 Task: Create a due date automation trigger when advanced on, on the wednesday of the week before a card is due add checklist without checklist "Resume" at 11:00 AM.
Action: Mouse moved to (1210, 93)
Screenshot: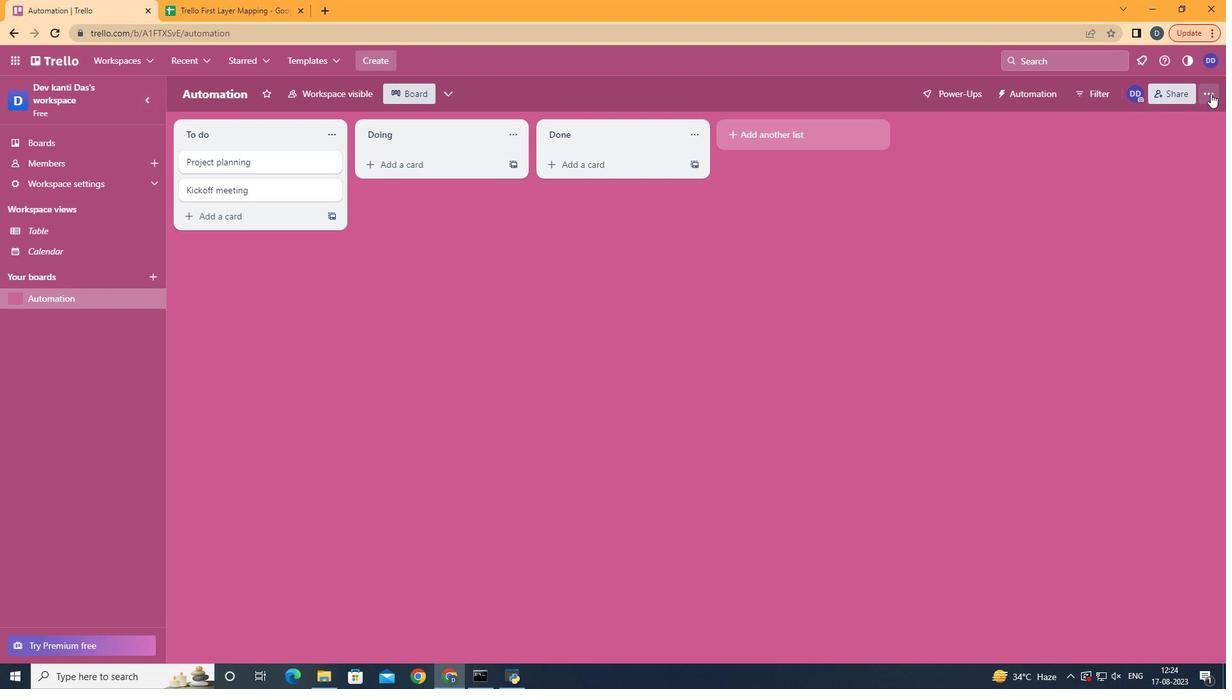 
Action: Mouse pressed left at (1210, 93)
Screenshot: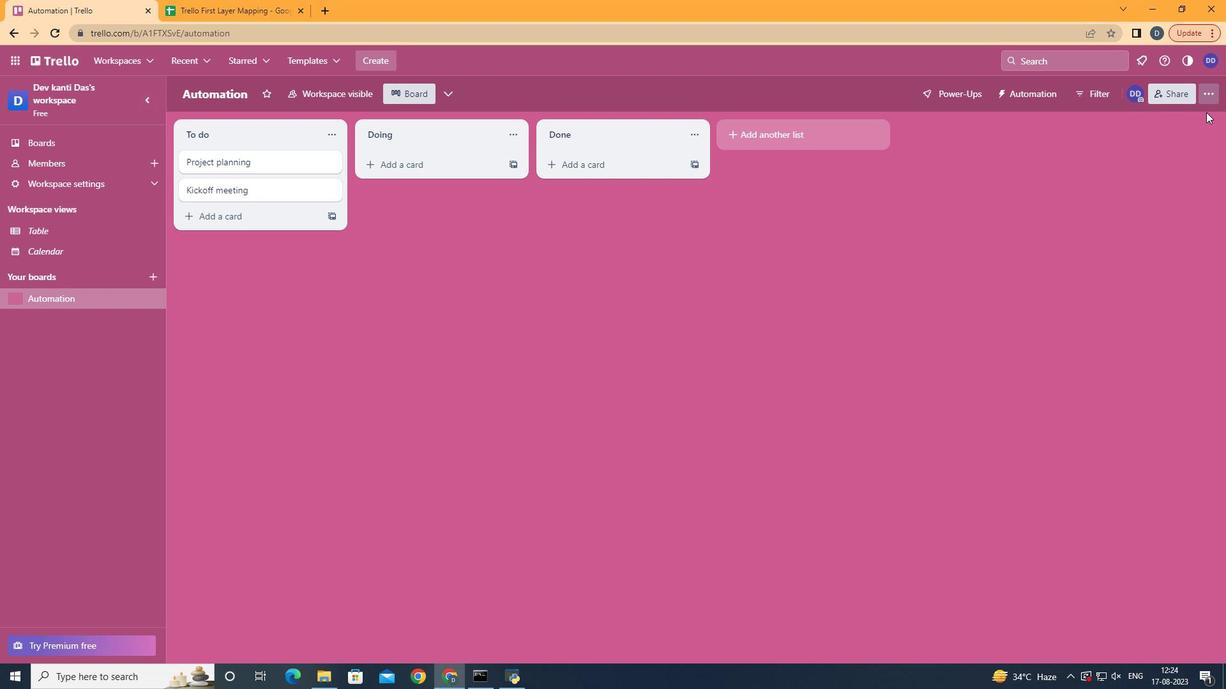 
Action: Mouse moved to (1148, 261)
Screenshot: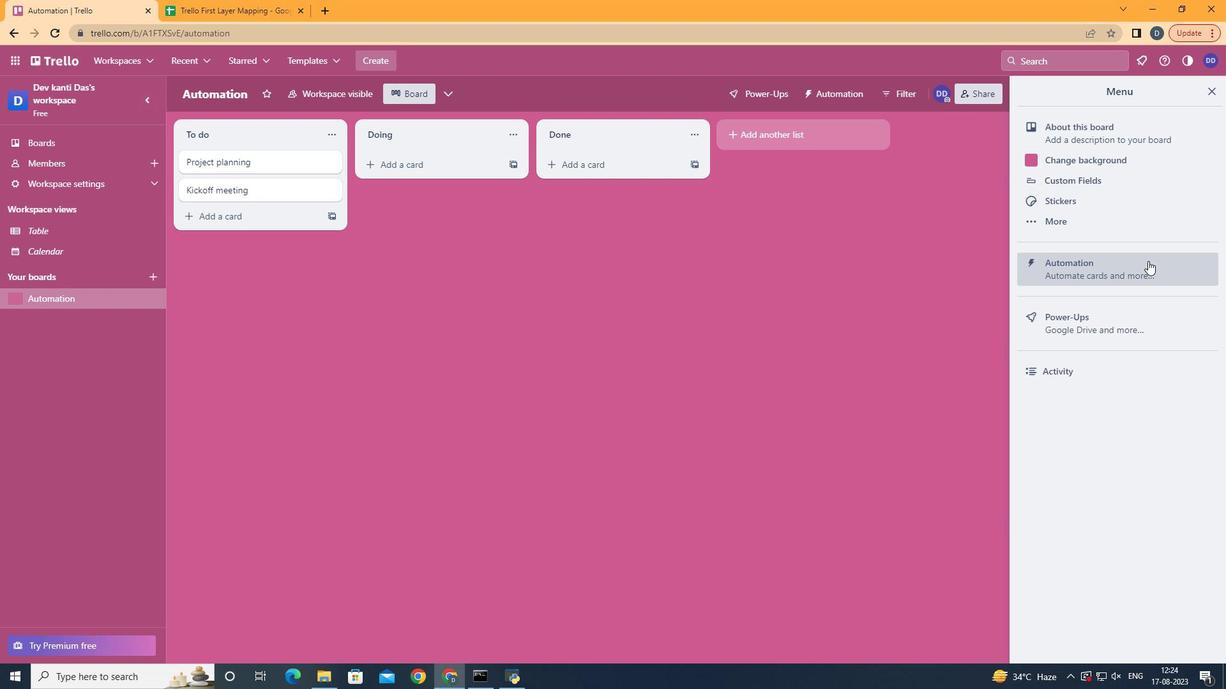 
Action: Mouse pressed left at (1148, 261)
Screenshot: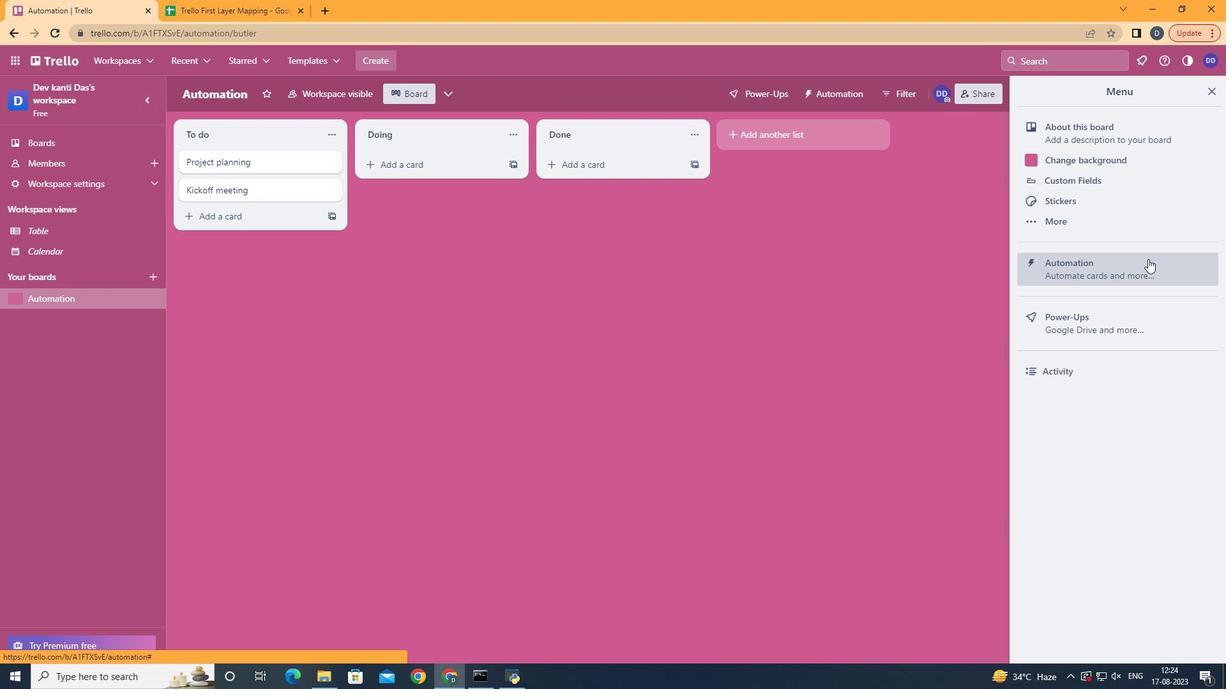 
Action: Mouse moved to (225, 252)
Screenshot: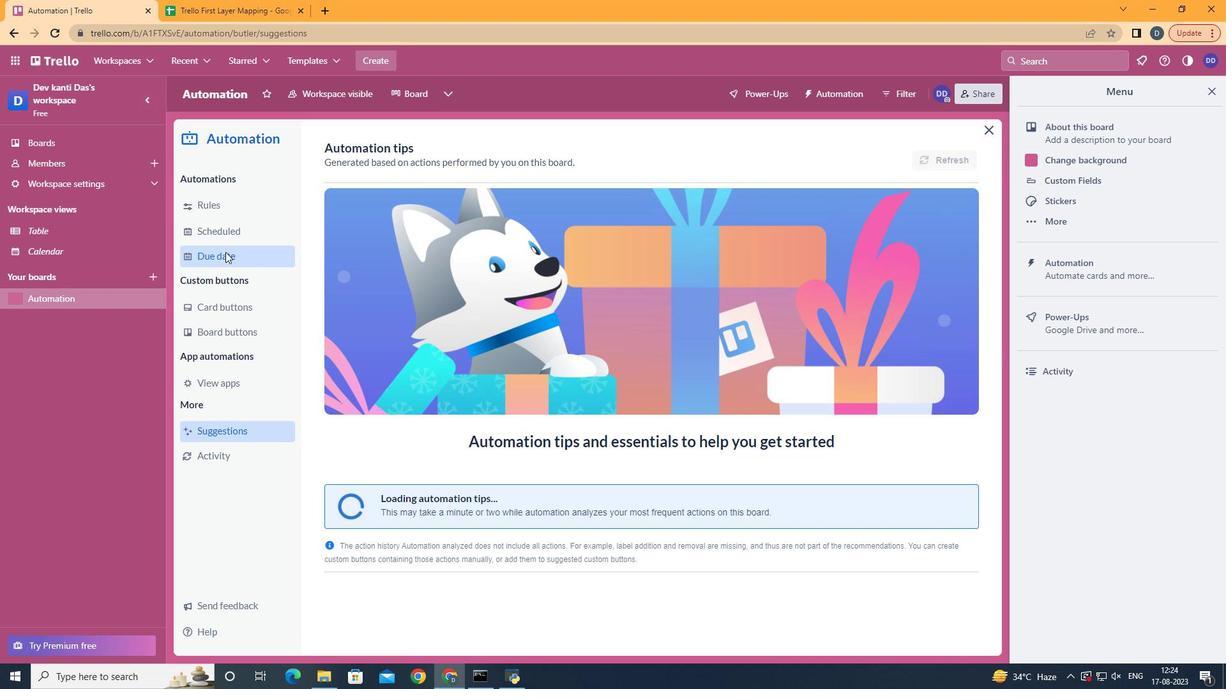 
Action: Mouse pressed left at (225, 252)
Screenshot: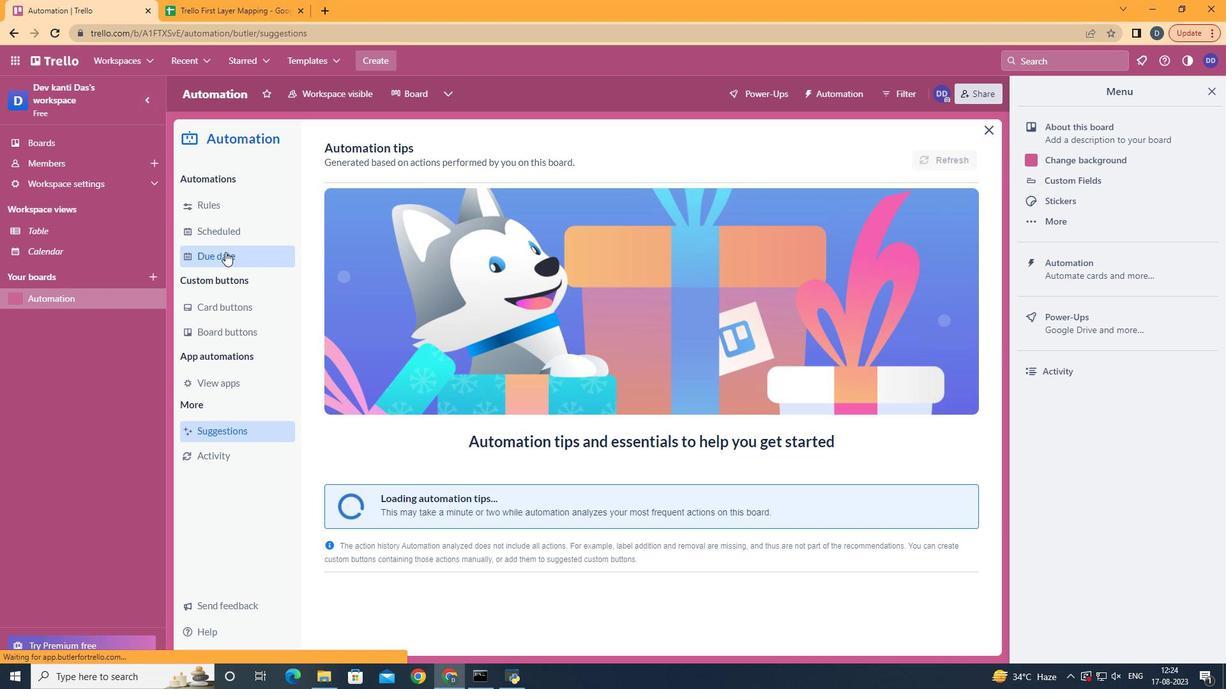 
Action: Mouse moved to (890, 147)
Screenshot: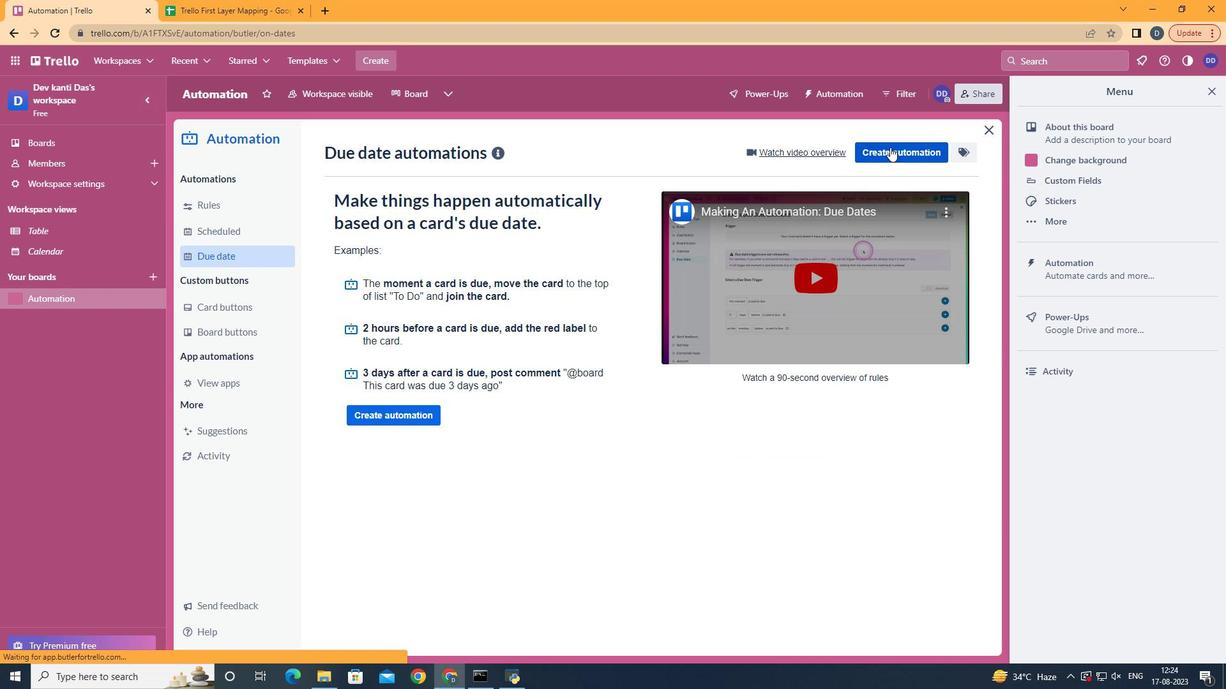 
Action: Mouse pressed left at (890, 147)
Screenshot: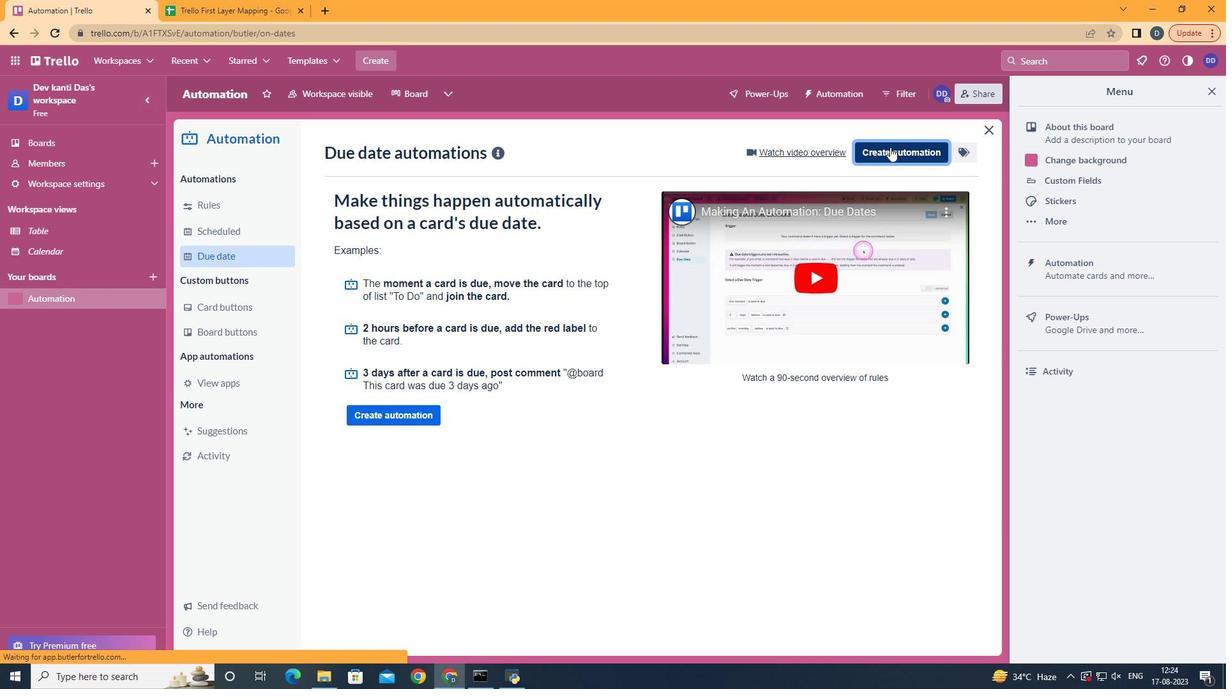 
Action: Mouse moved to (683, 270)
Screenshot: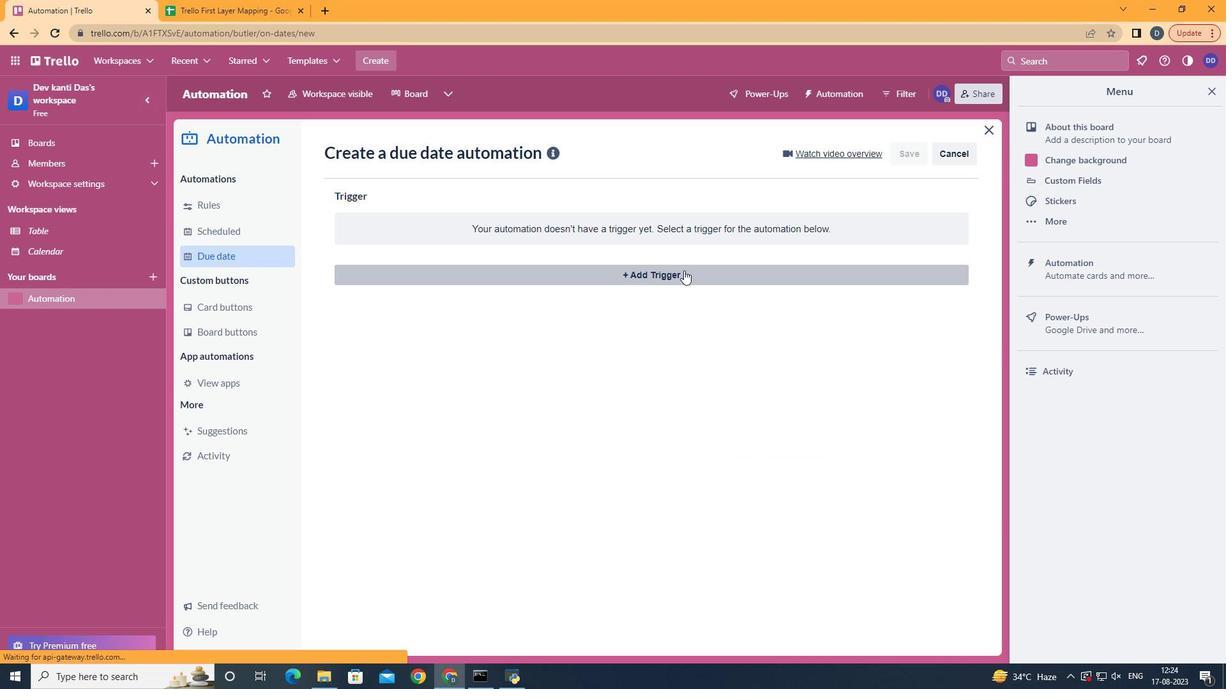 
Action: Mouse pressed left at (683, 270)
Screenshot: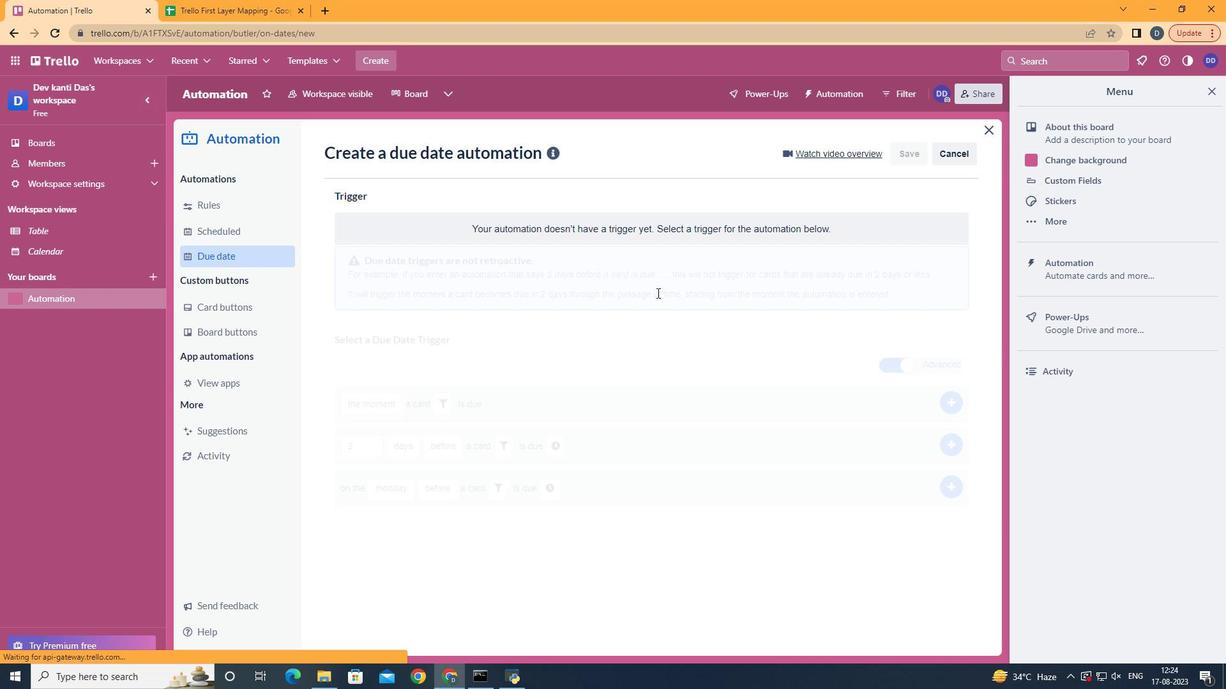 
Action: Mouse moved to (414, 385)
Screenshot: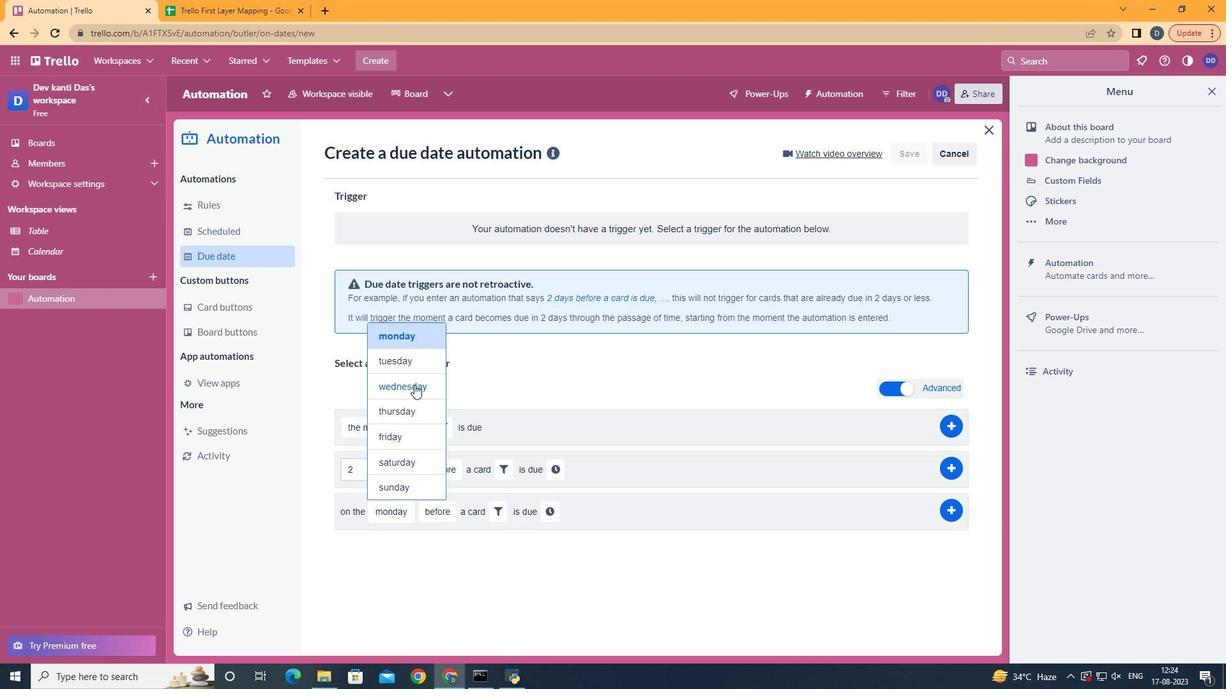 
Action: Mouse pressed left at (414, 385)
Screenshot: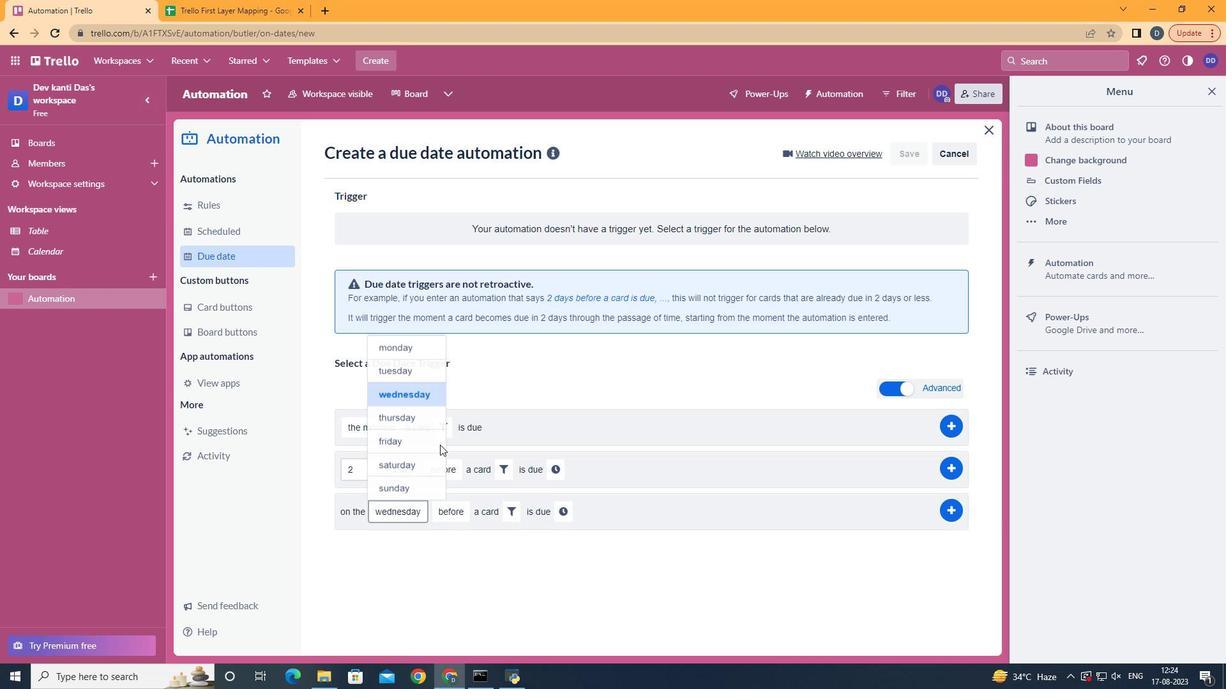 
Action: Mouse moved to (468, 611)
Screenshot: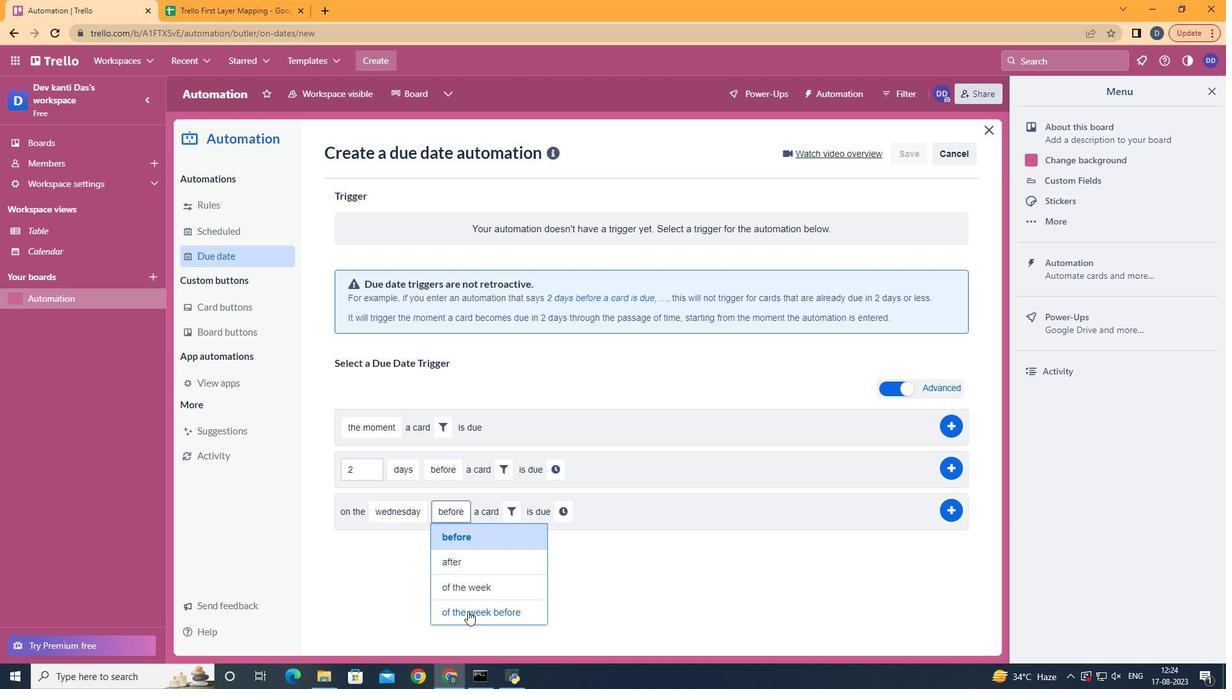 
Action: Mouse pressed left at (468, 611)
Screenshot: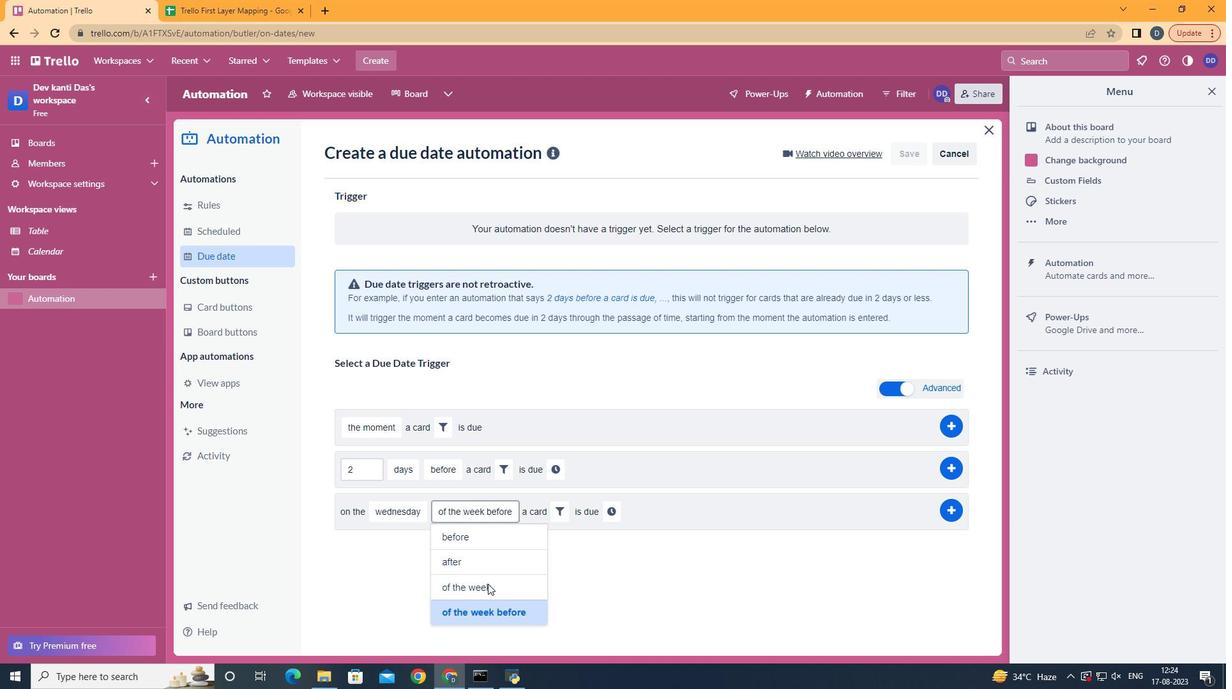 
Action: Mouse moved to (557, 504)
Screenshot: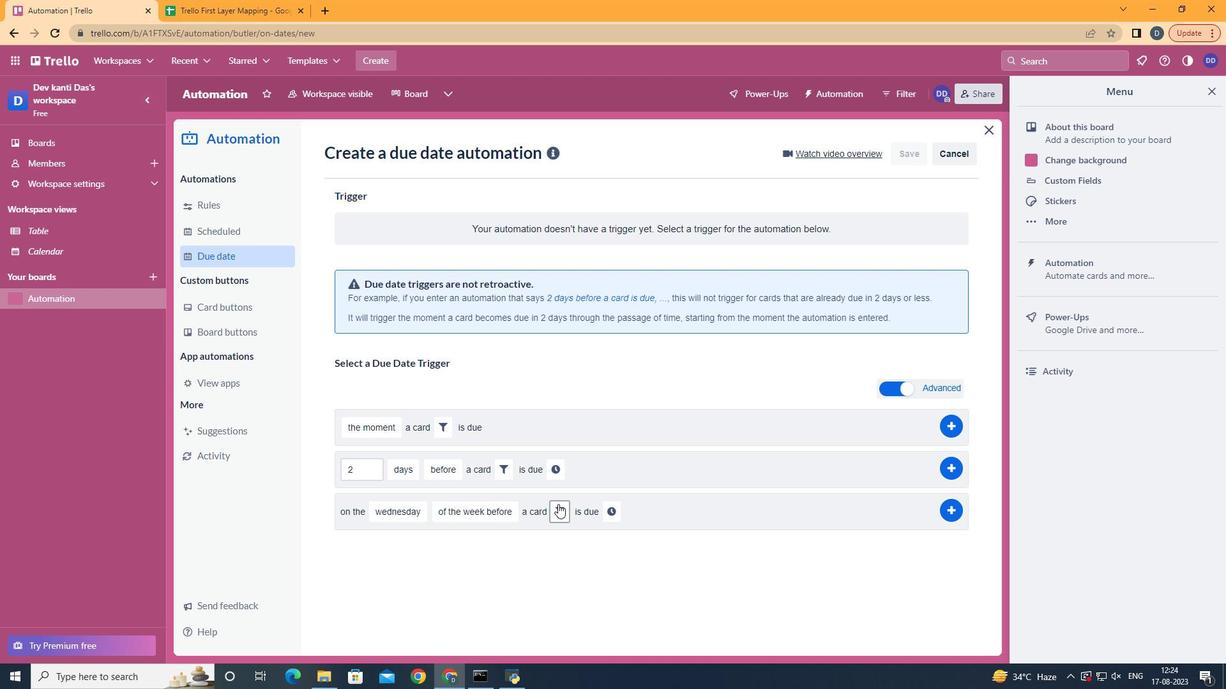 
Action: Mouse pressed left at (557, 504)
Screenshot: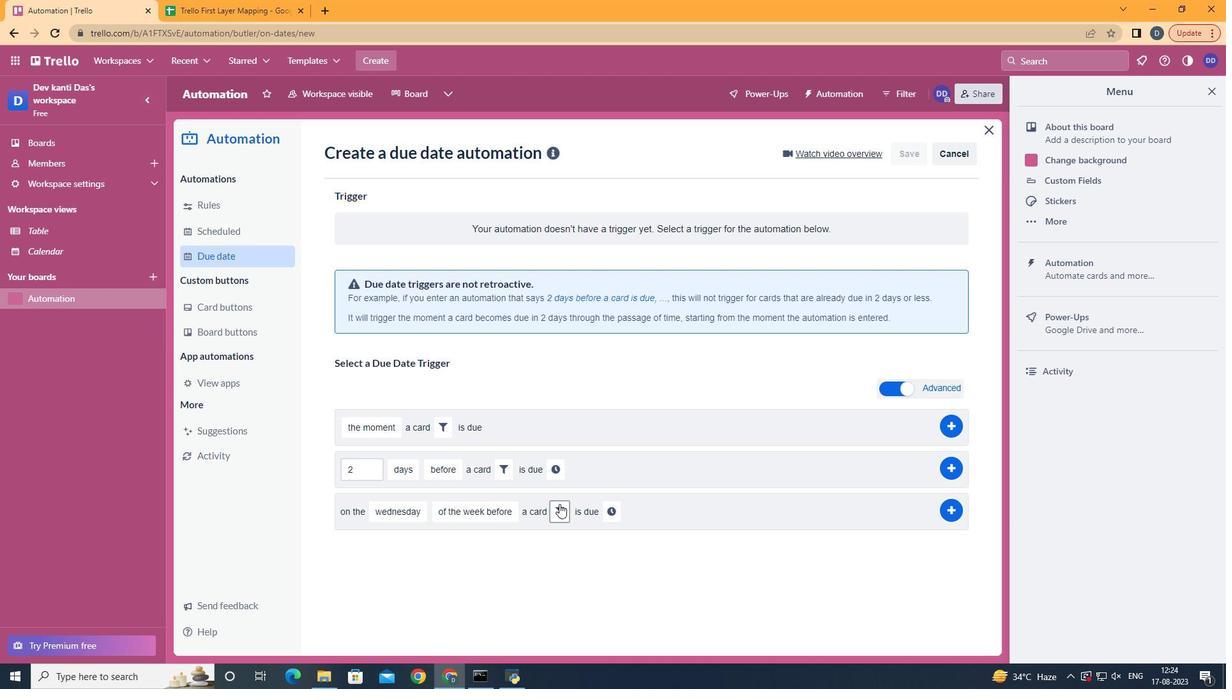 
Action: Mouse moved to (680, 552)
Screenshot: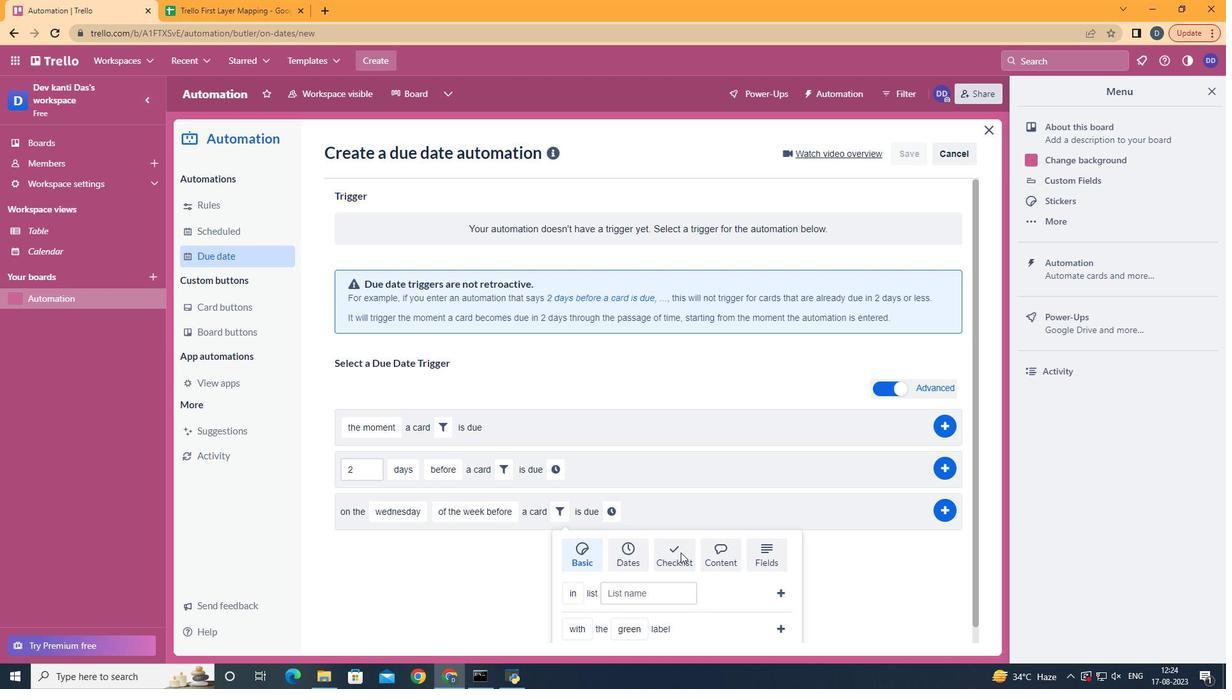 
Action: Mouse pressed left at (680, 552)
Screenshot: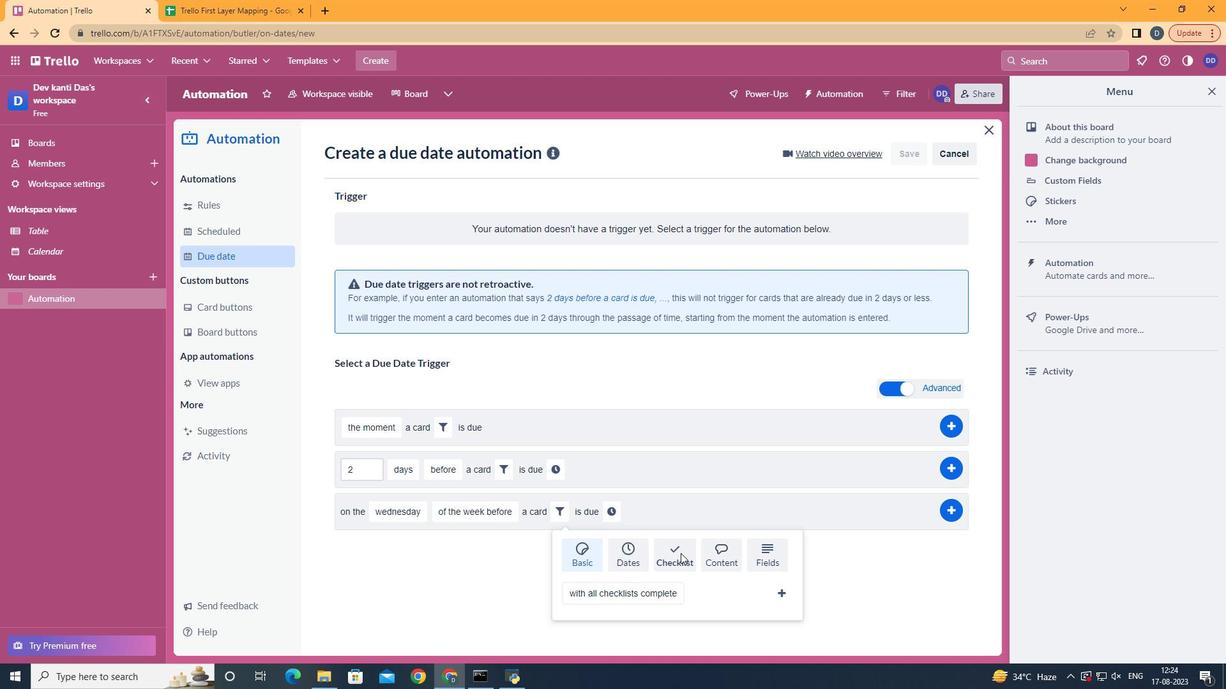 
Action: Mouse moved to (674, 542)
Screenshot: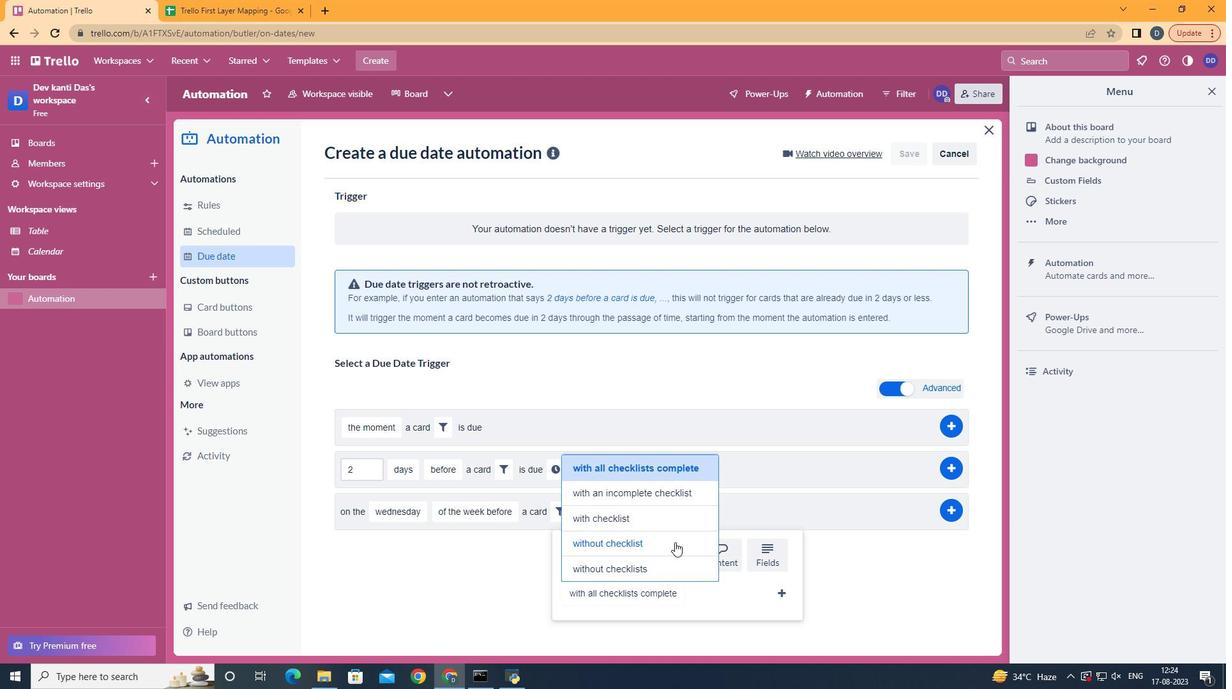 
Action: Mouse pressed left at (674, 542)
Screenshot: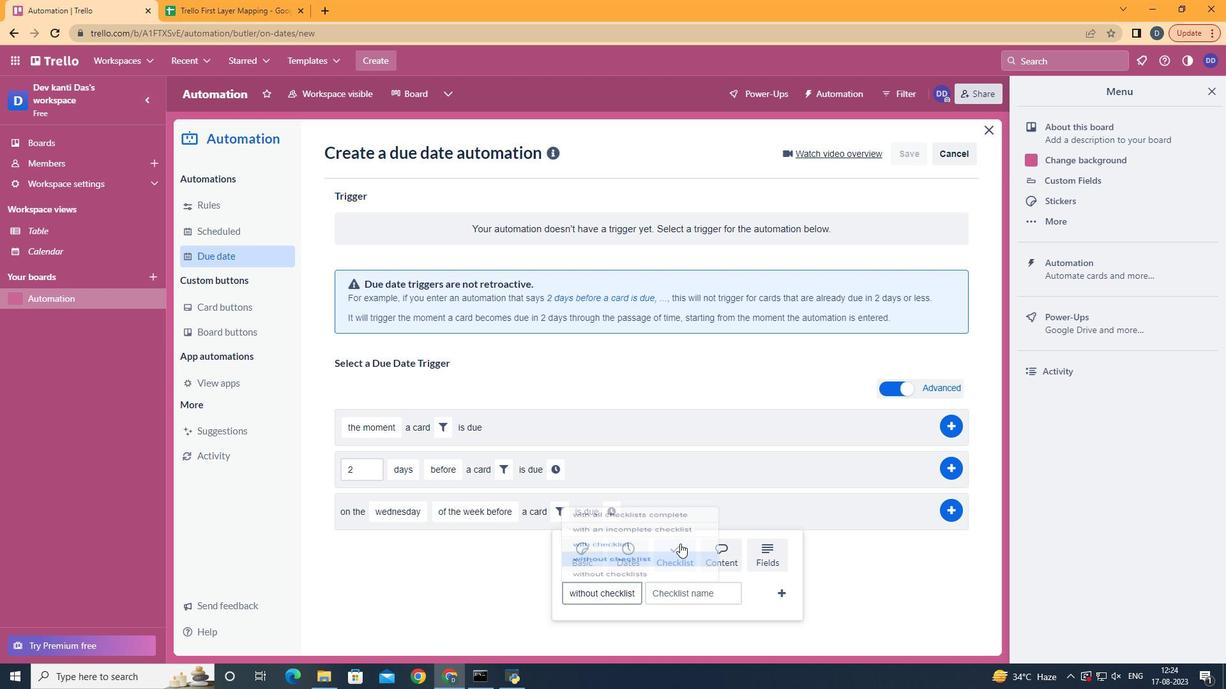 
Action: Mouse moved to (715, 581)
Screenshot: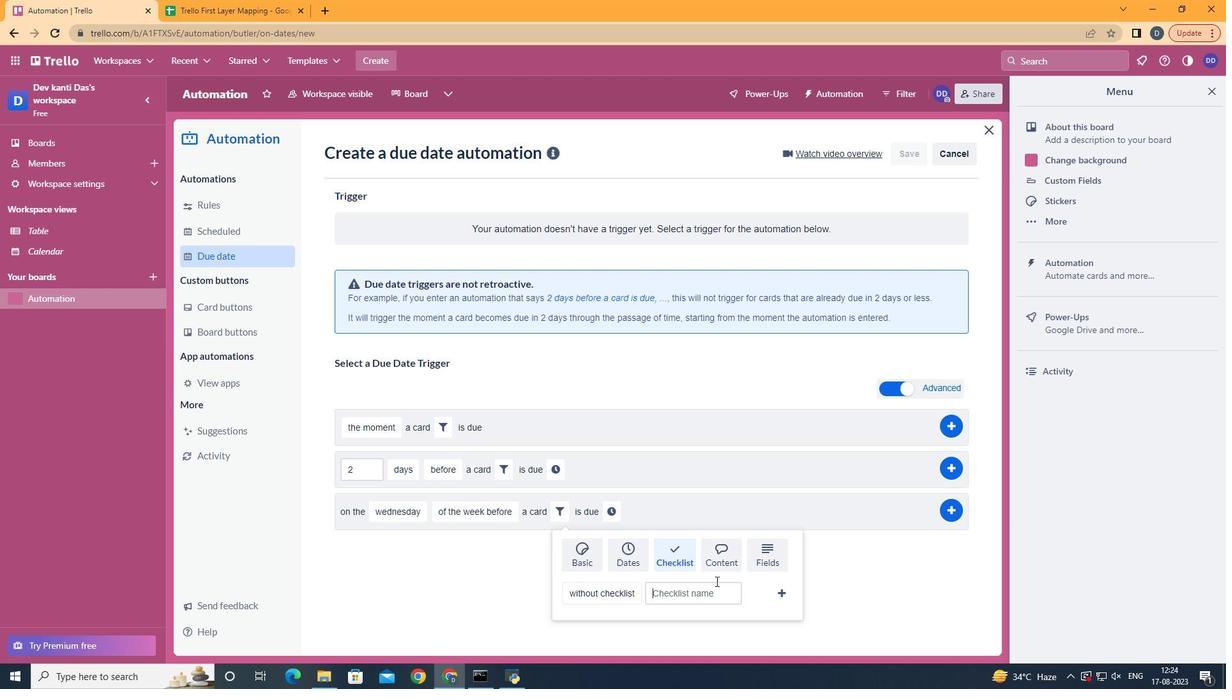 
Action: Mouse pressed left at (715, 581)
Screenshot: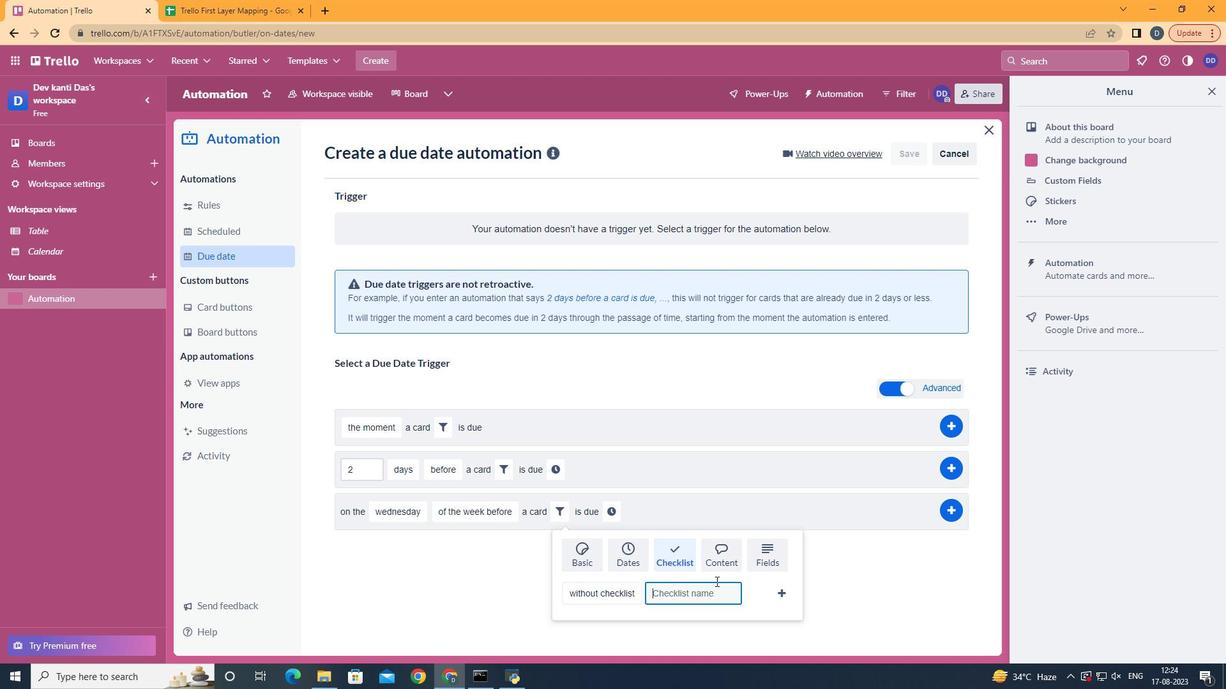 
Action: Key pressed <Key.shift>Resume
Screenshot: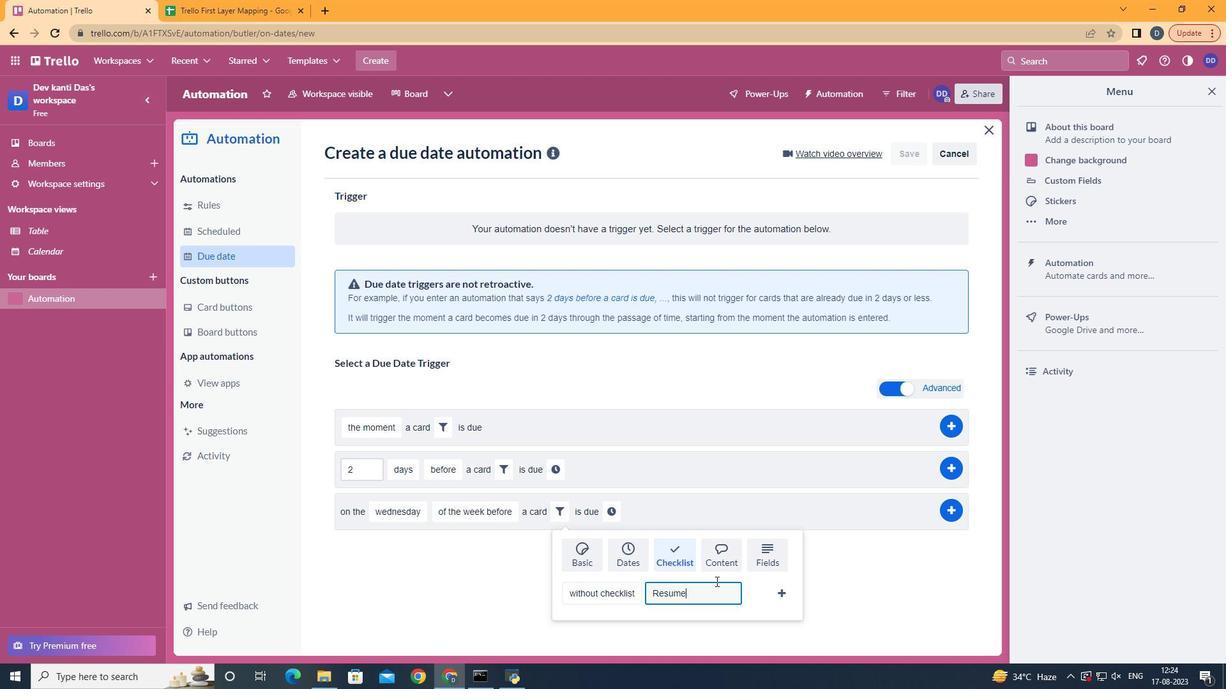 
Action: Mouse moved to (790, 587)
Screenshot: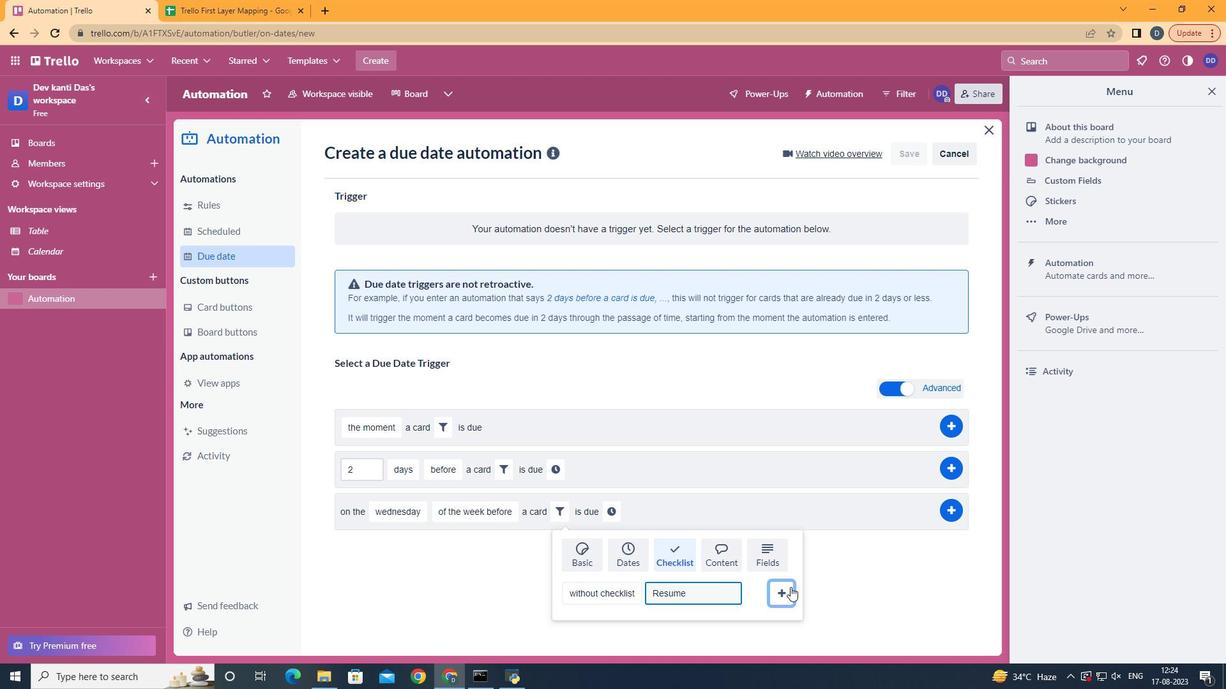 
Action: Mouse pressed left at (790, 587)
Screenshot: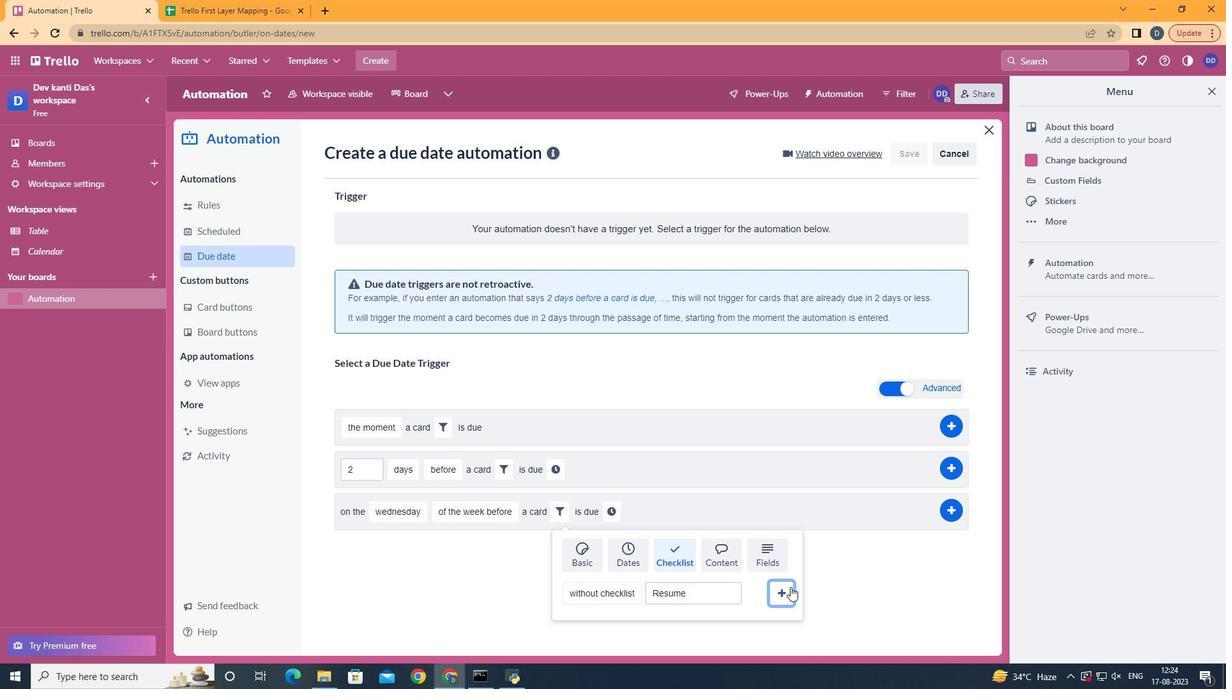 
Action: Mouse moved to (757, 520)
Screenshot: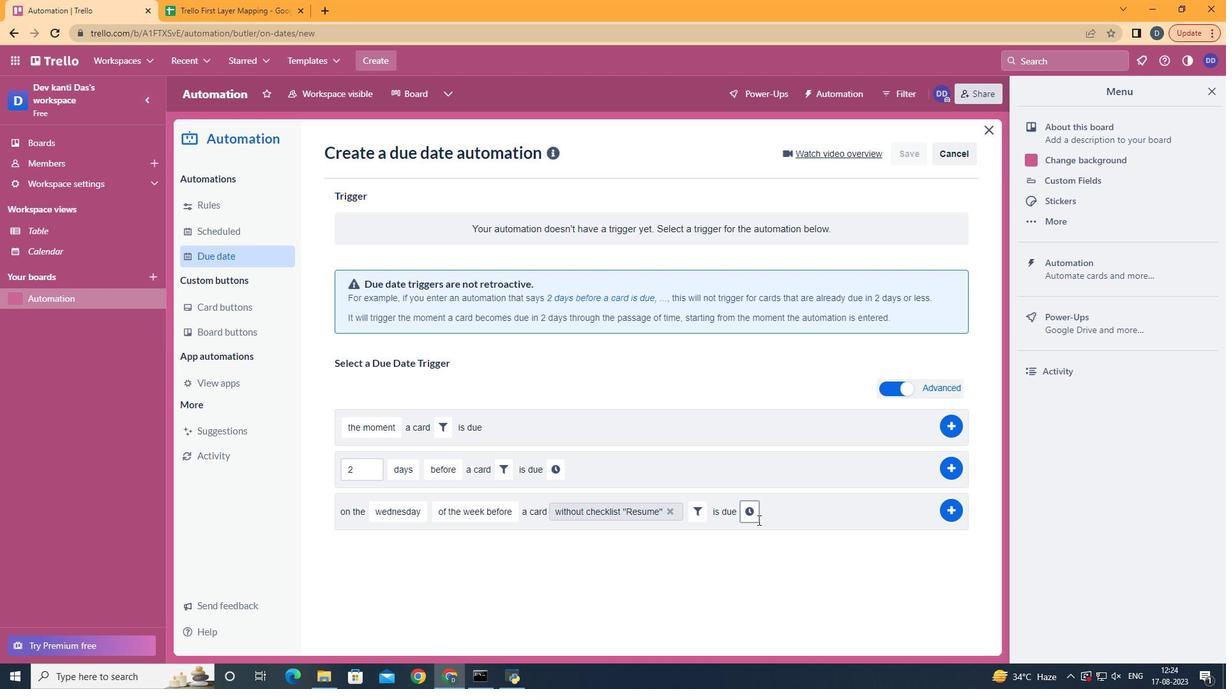 
Action: Mouse pressed left at (757, 520)
Screenshot: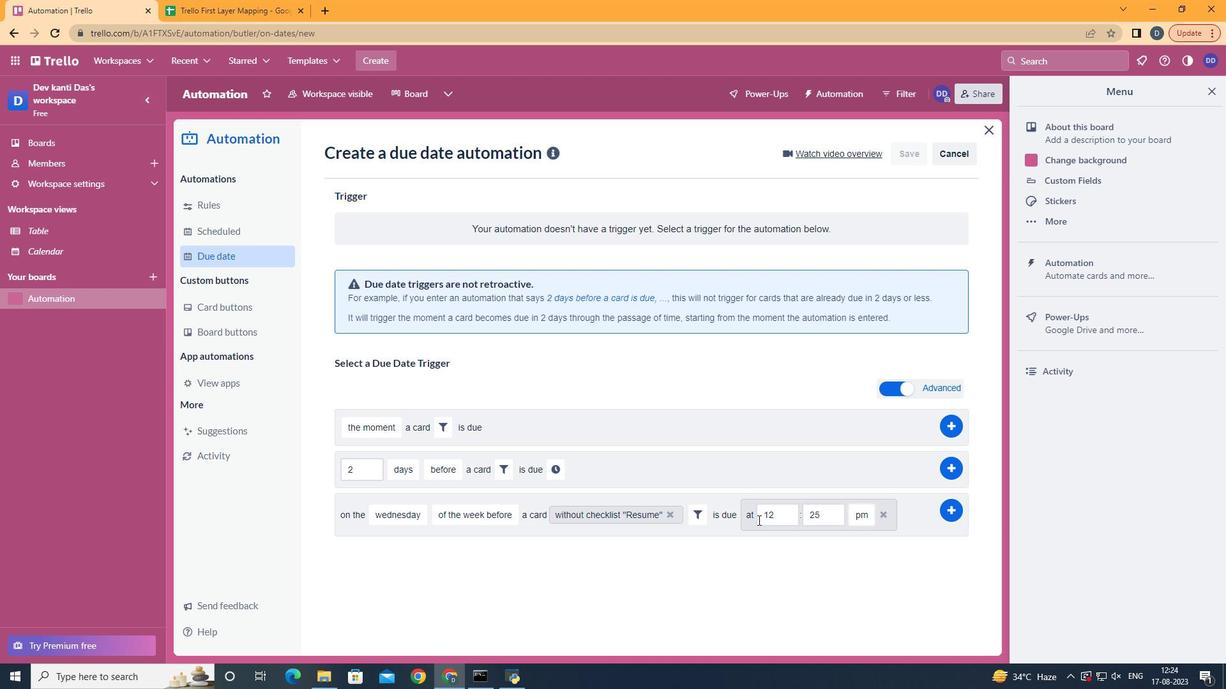 
Action: Mouse moved to (797, 520)
Screenshot: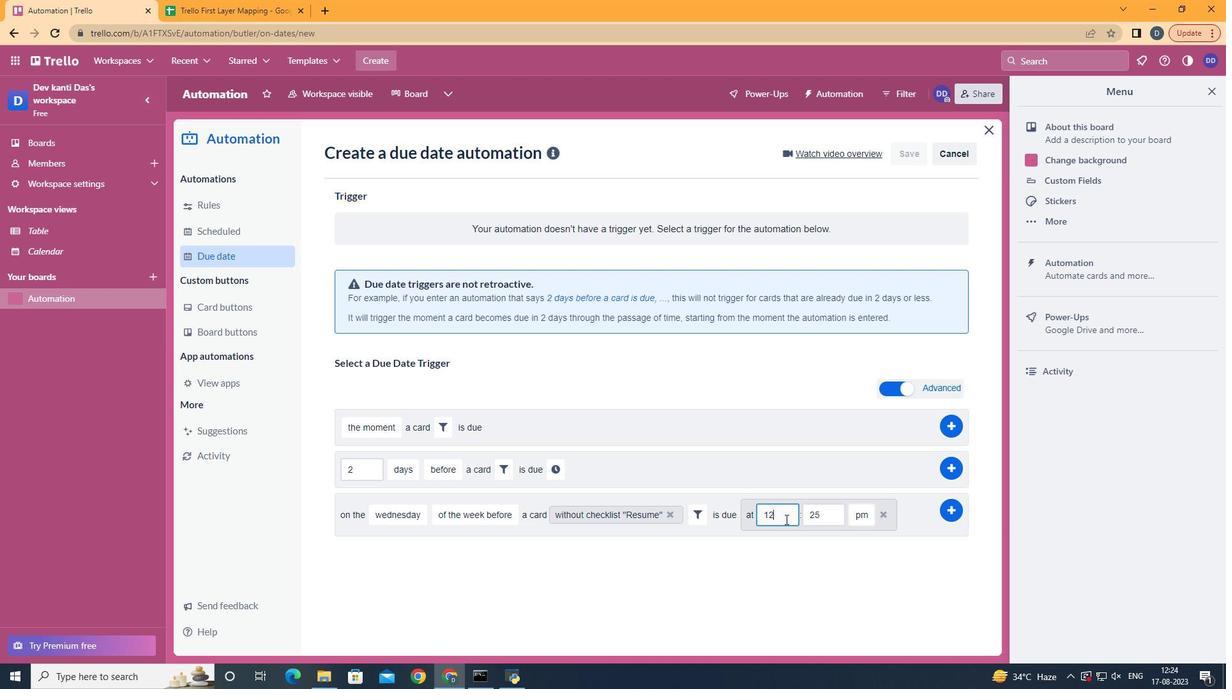 
Action: Mouse pressed left at (797, 520)
Screenshot: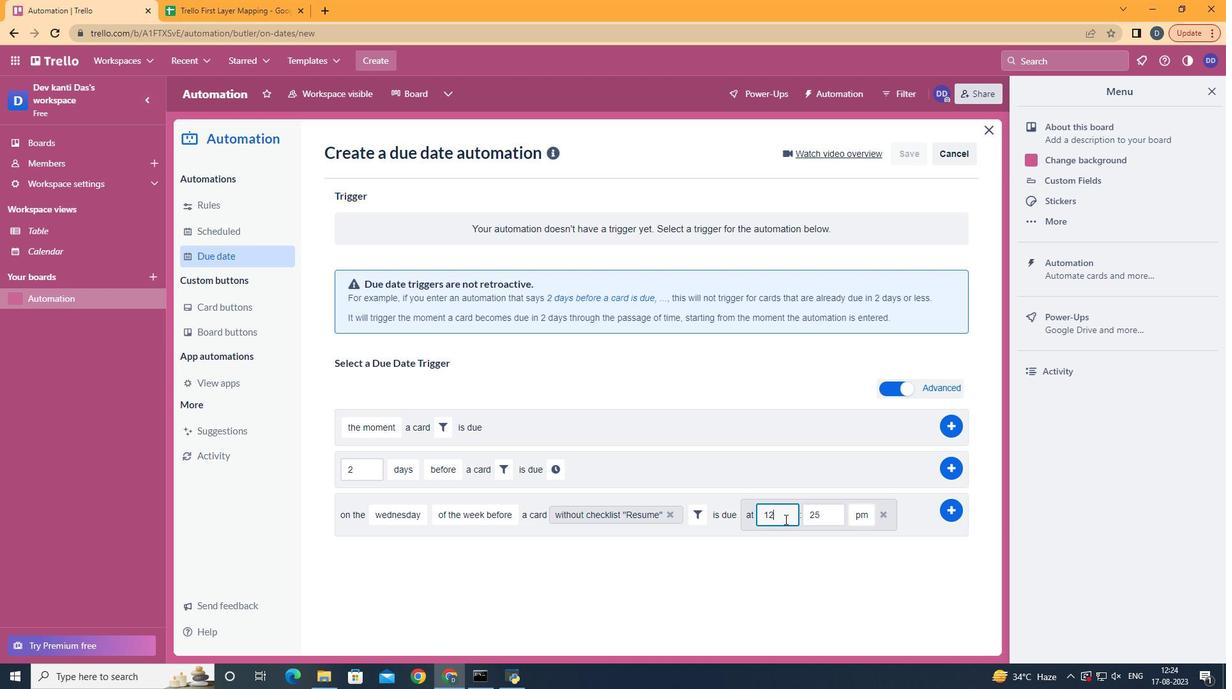 
Action: Mouse moved to (784, 519)
Screenshot: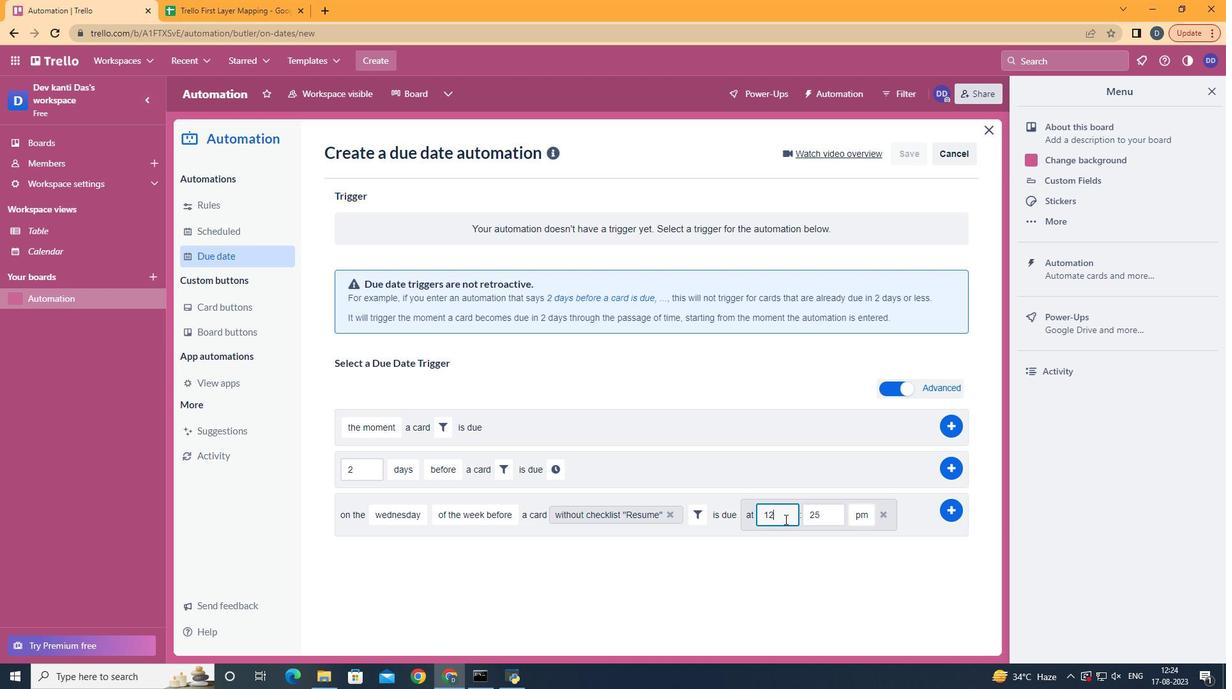 
Action: Key pressed <Key.backspace>1
Screenshot: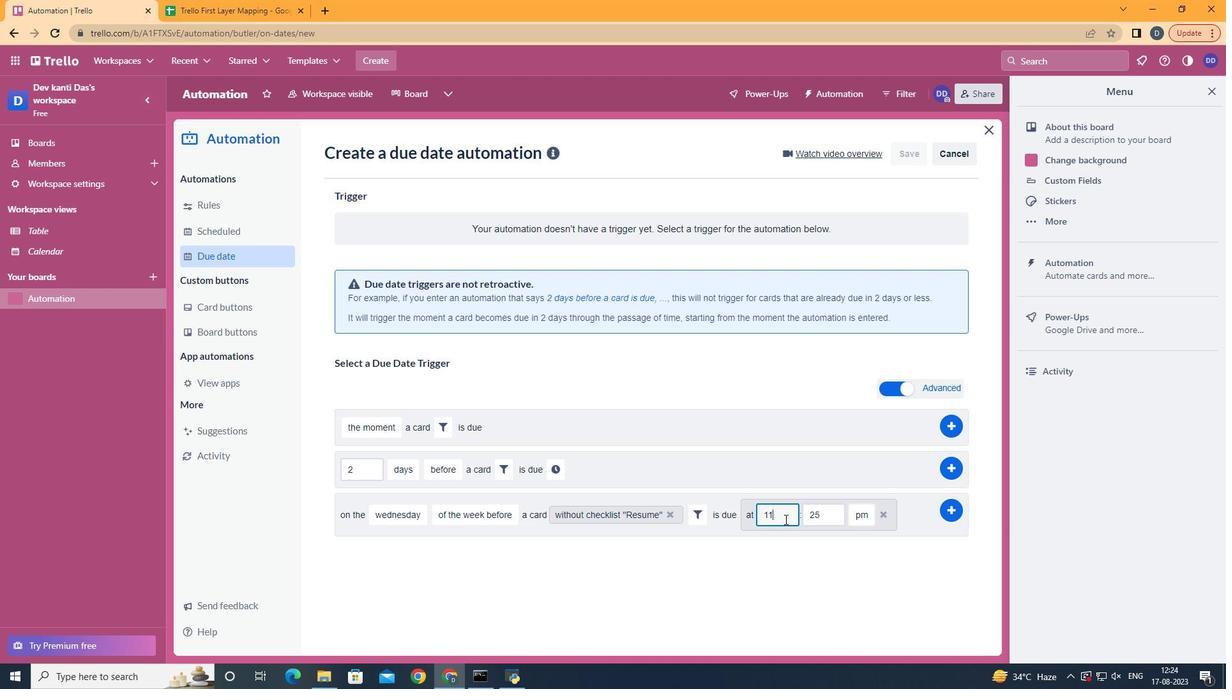 
Action: Mouse moved to (834, 510)
Screenshot: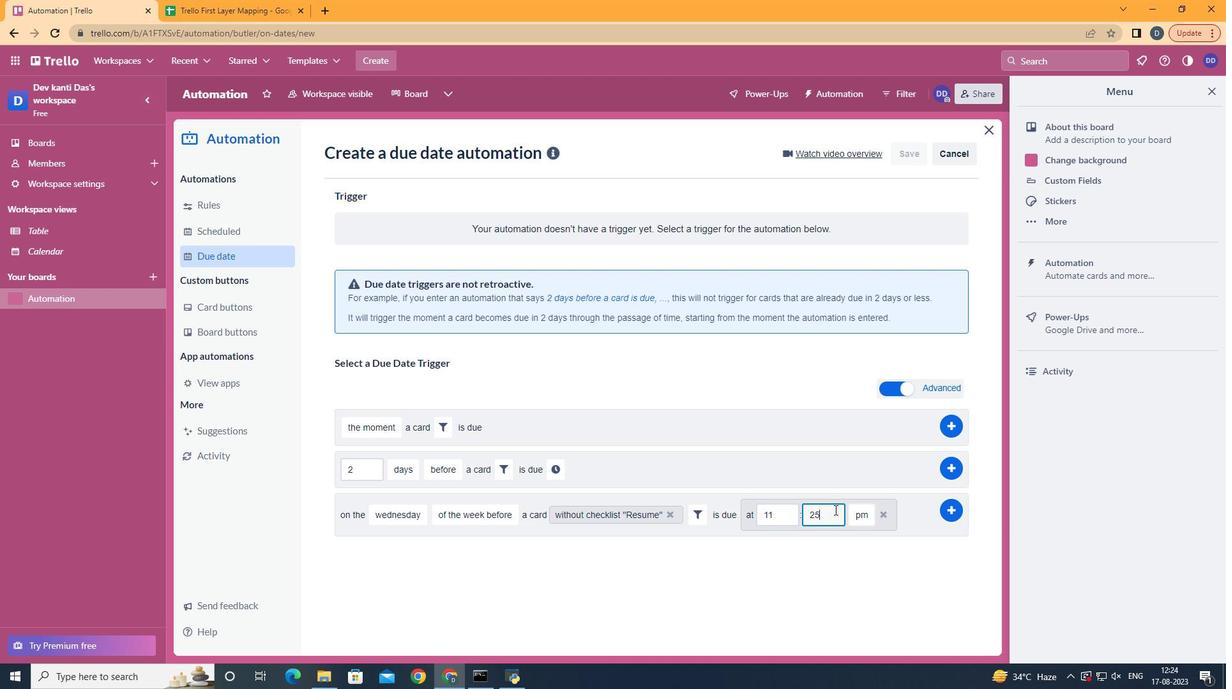 
Action: Mouse pressed left at (834, 510)
Screenshot: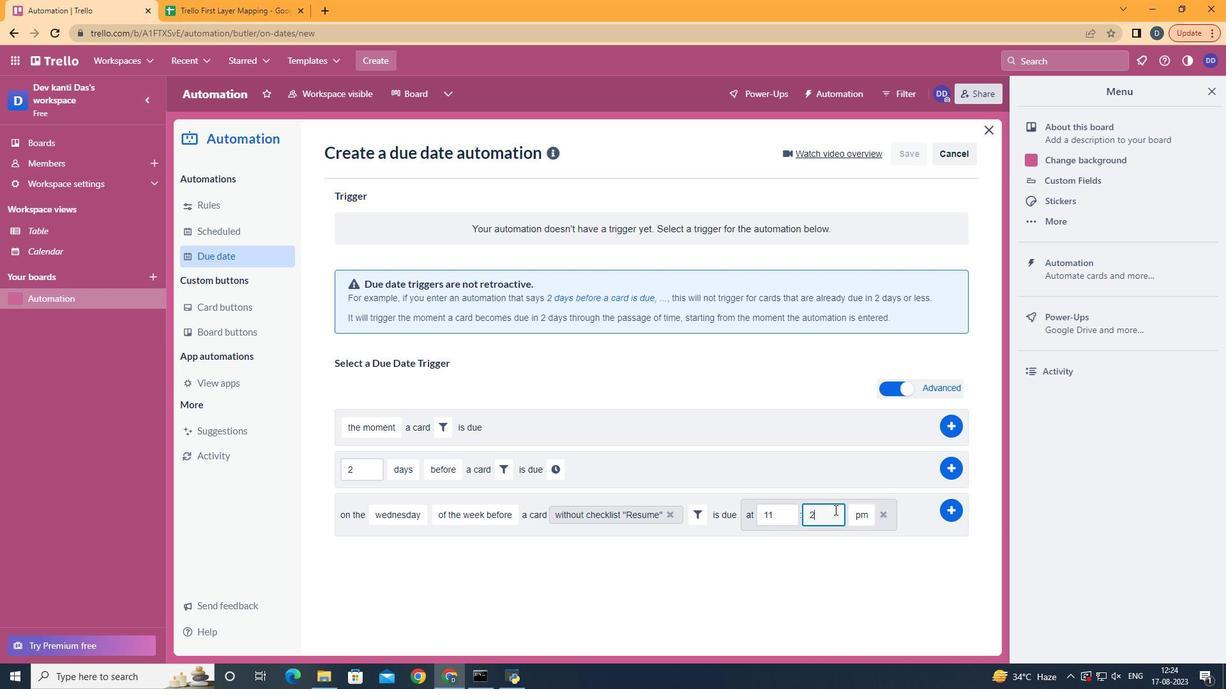 
Action: Key pressed <Key.backspace>
Screenshot: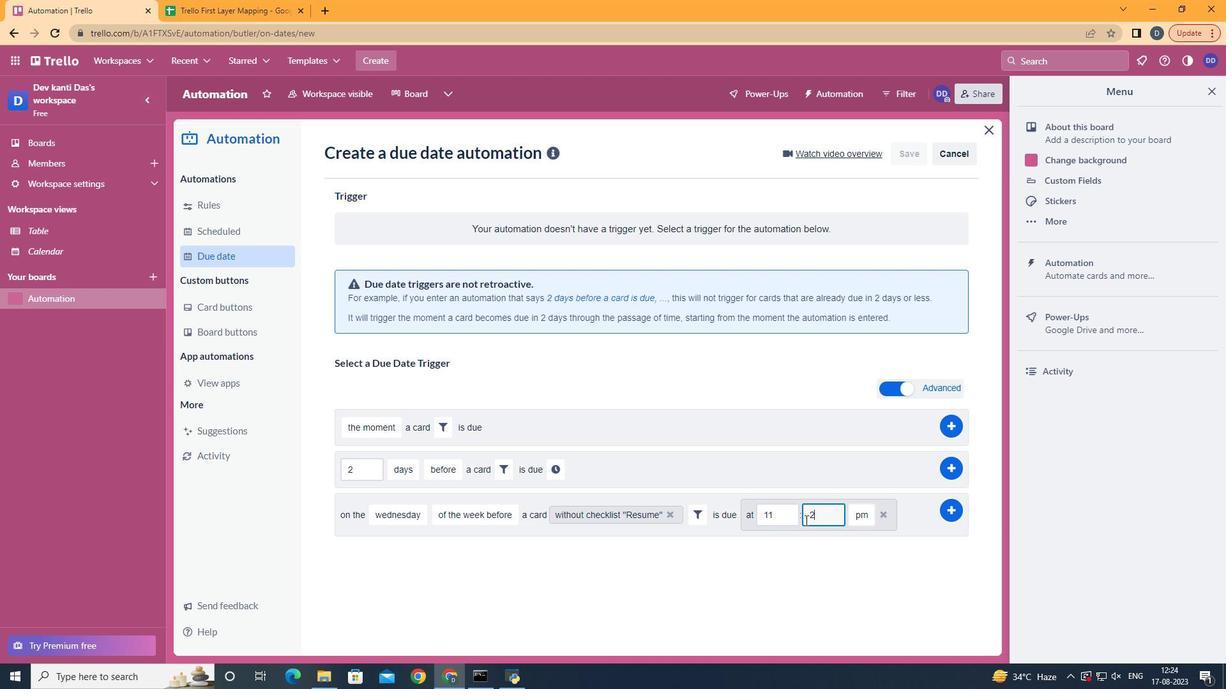 
Action: Mouse moved to (804, 520)
Screenshot: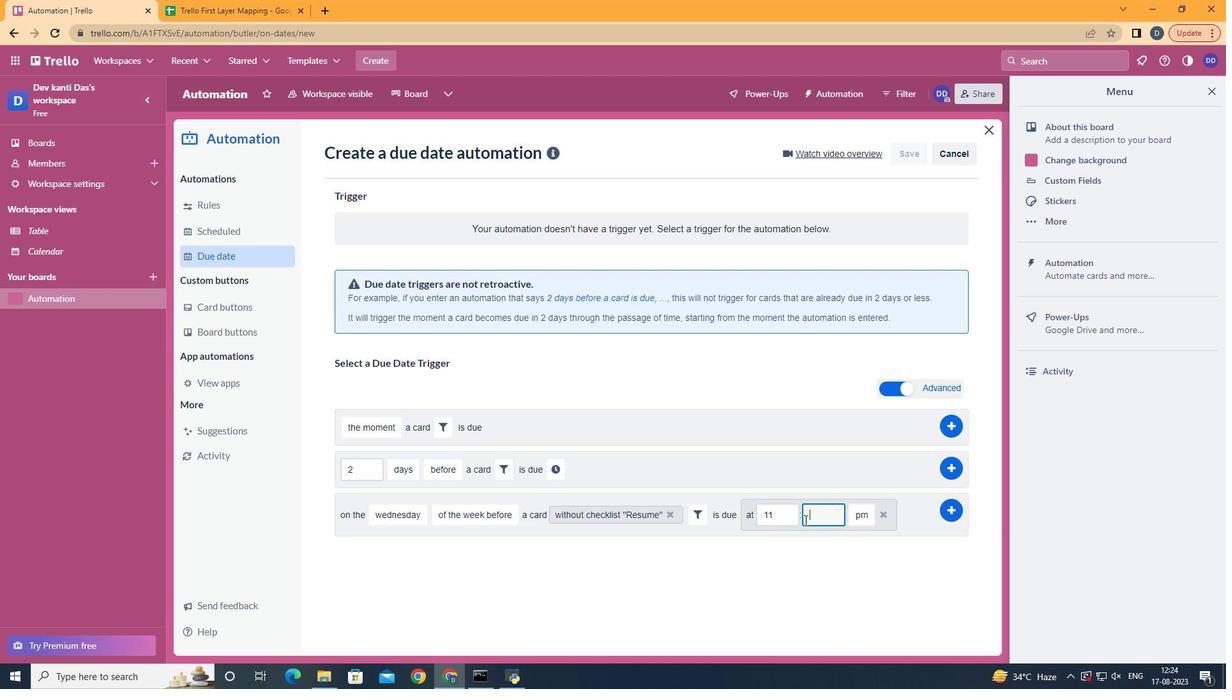 
Action: Key pressed <Key.backspace>00
Screenshot: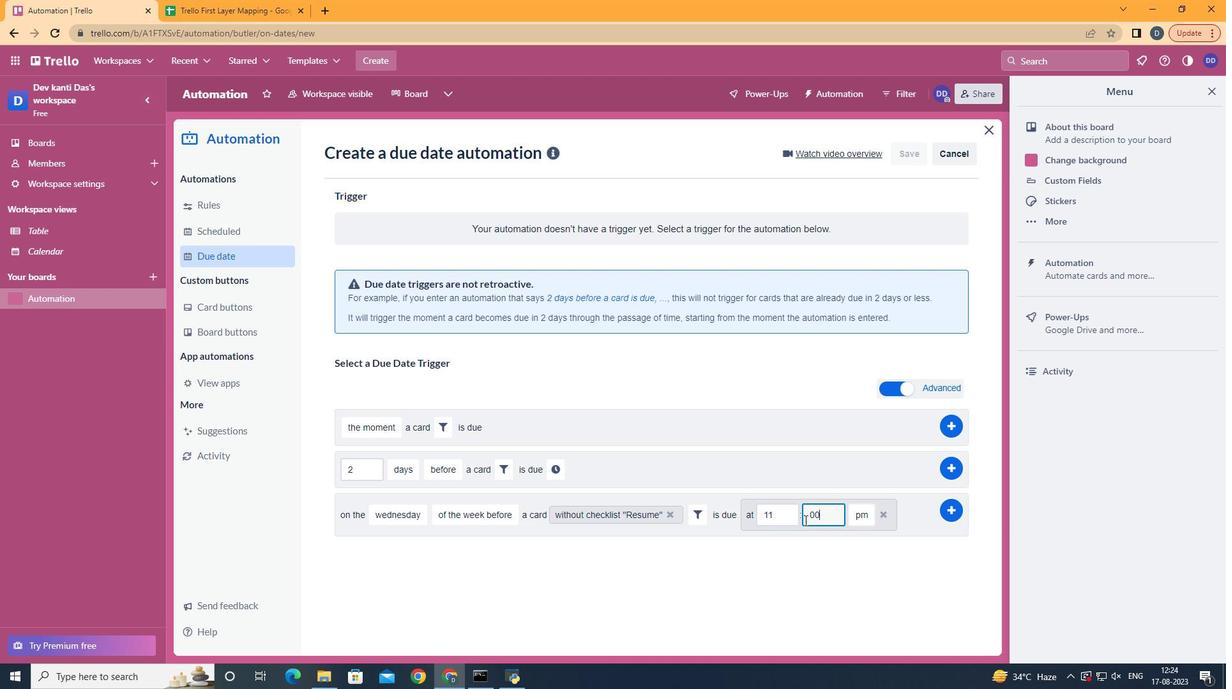
Action: Mouse moved to (863, 533)
Screenshot: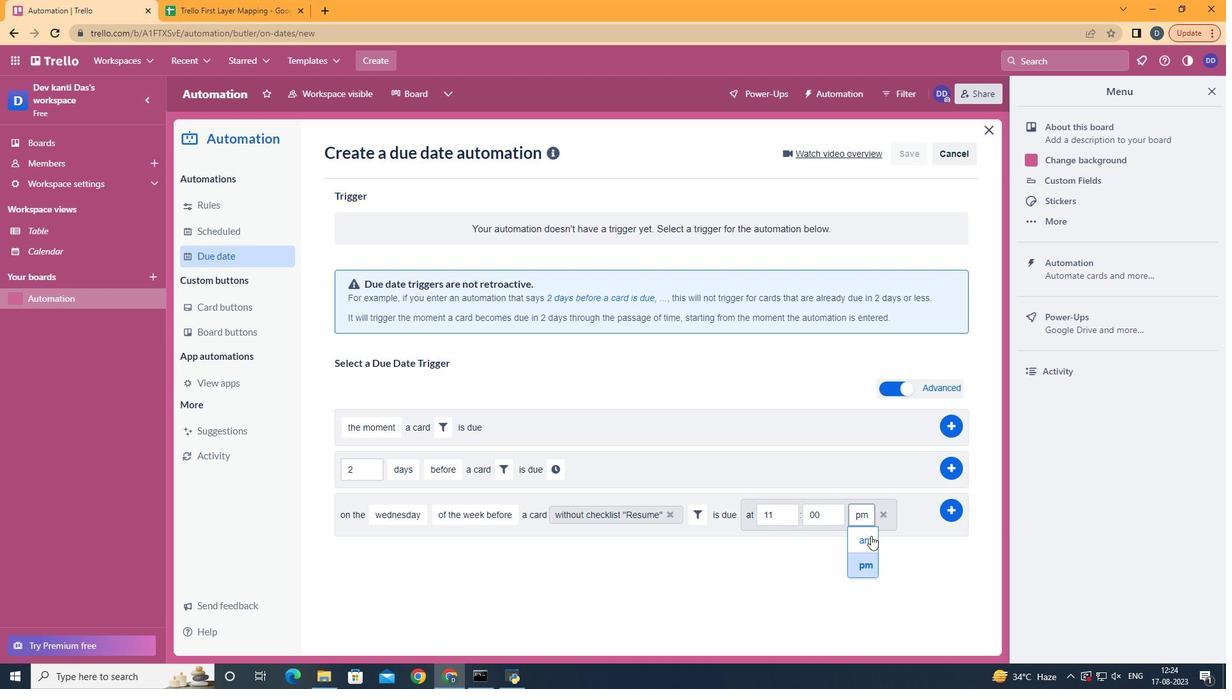 
Action: Mouse pressed left at (863, 533)
Screenshot: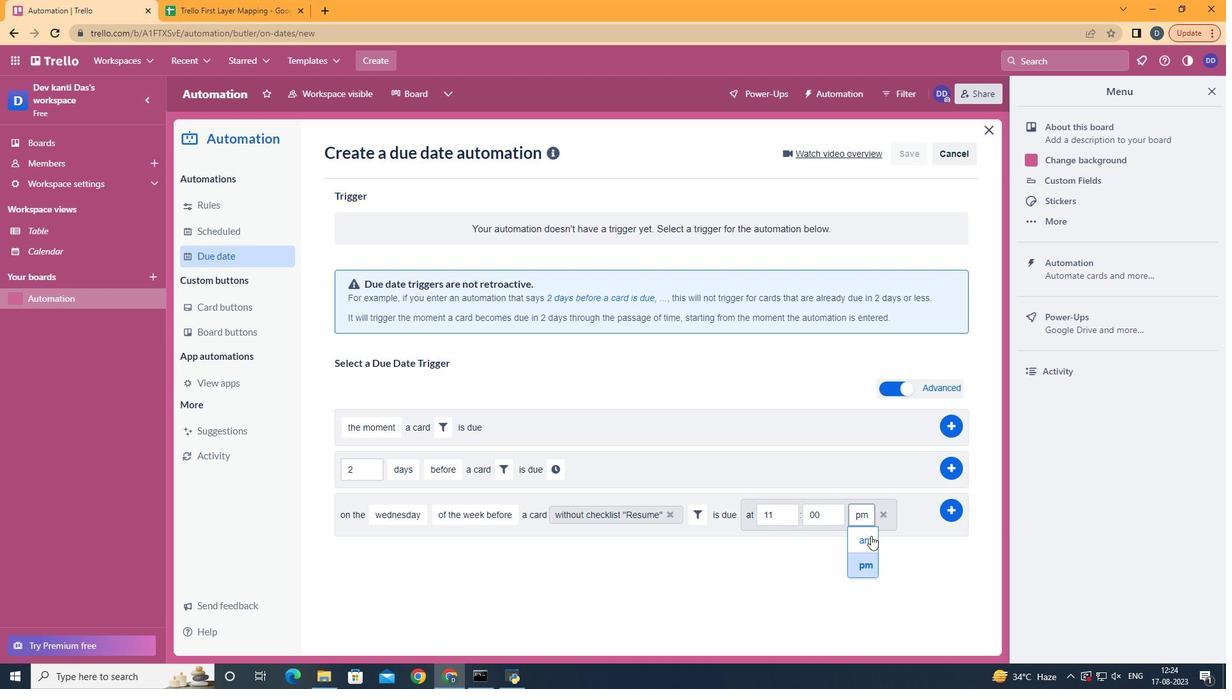 
Action: Mouse moved to (953, 511)
Screenshot: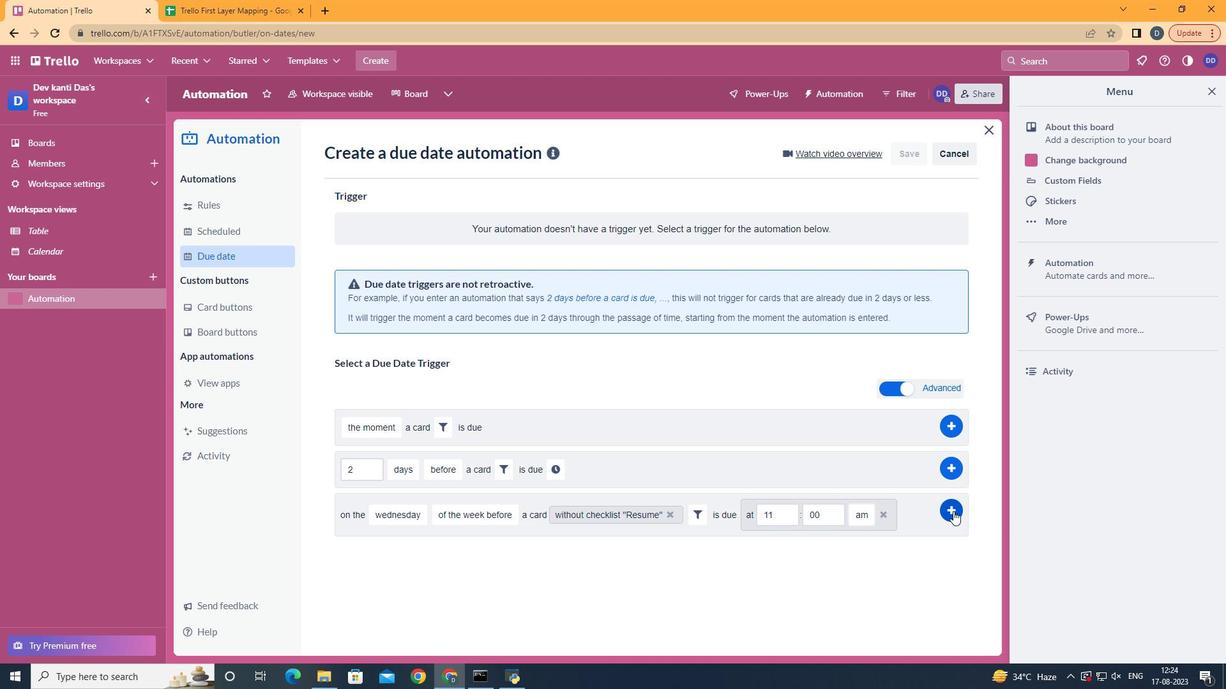 
Action: Mouse pressed left at (953, 511)
Screenshot: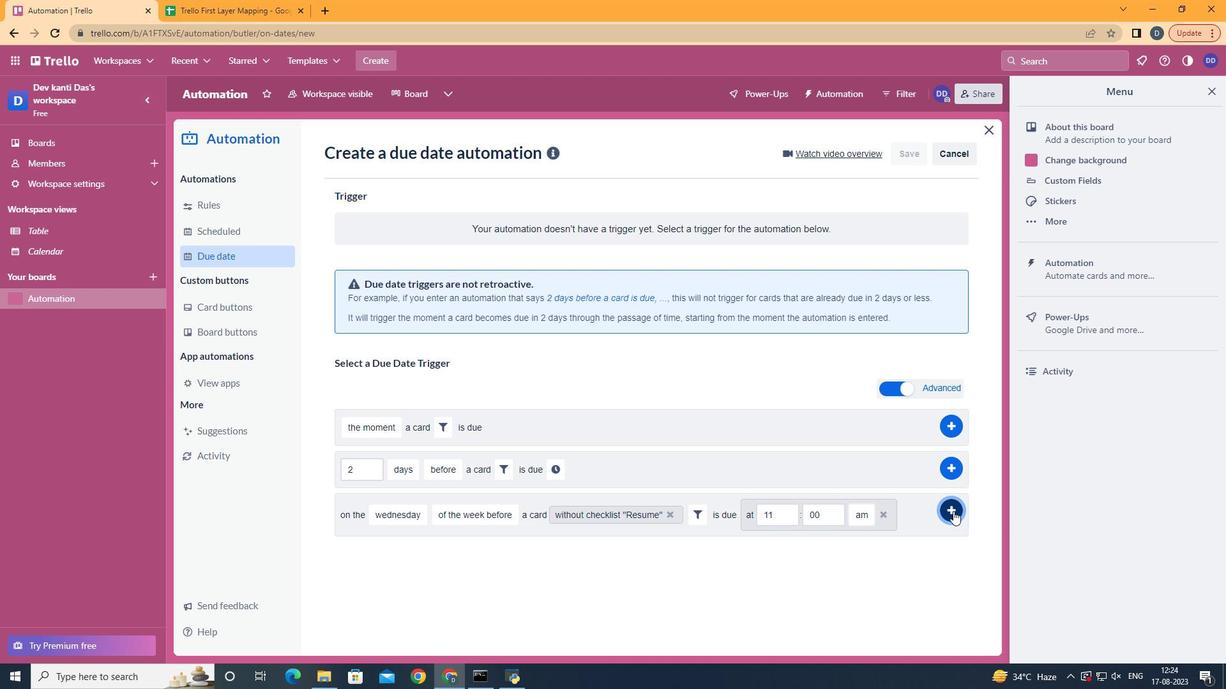 
Action: Mouse moved to (953, 510)
Screenshot: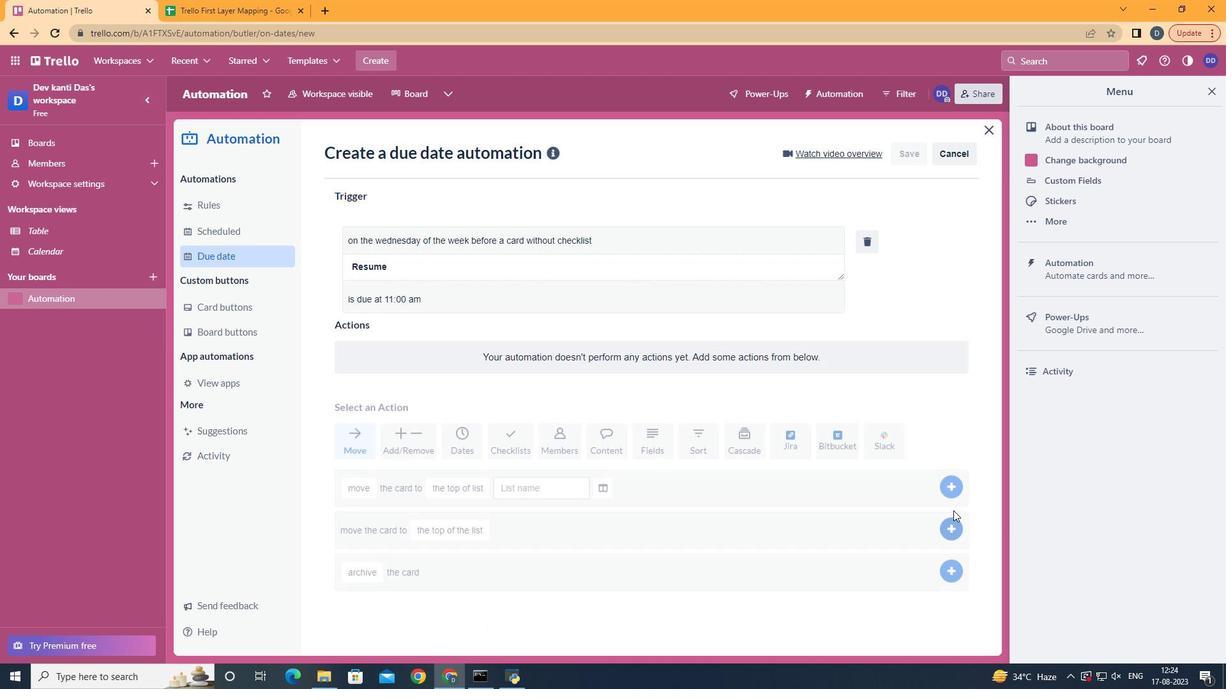 
